 Task: Open Outlook and find the 'Customize' option in the Help section.
Action: Mouse moved to (215, 26)
Screenshot: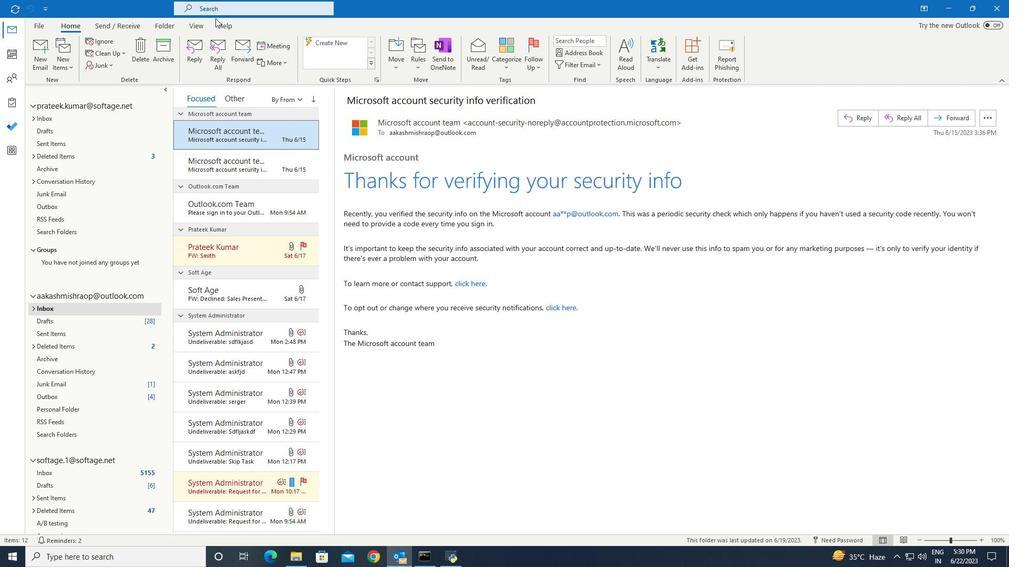 
Action: Mouse pressed left at (215, 26)
Screenshot: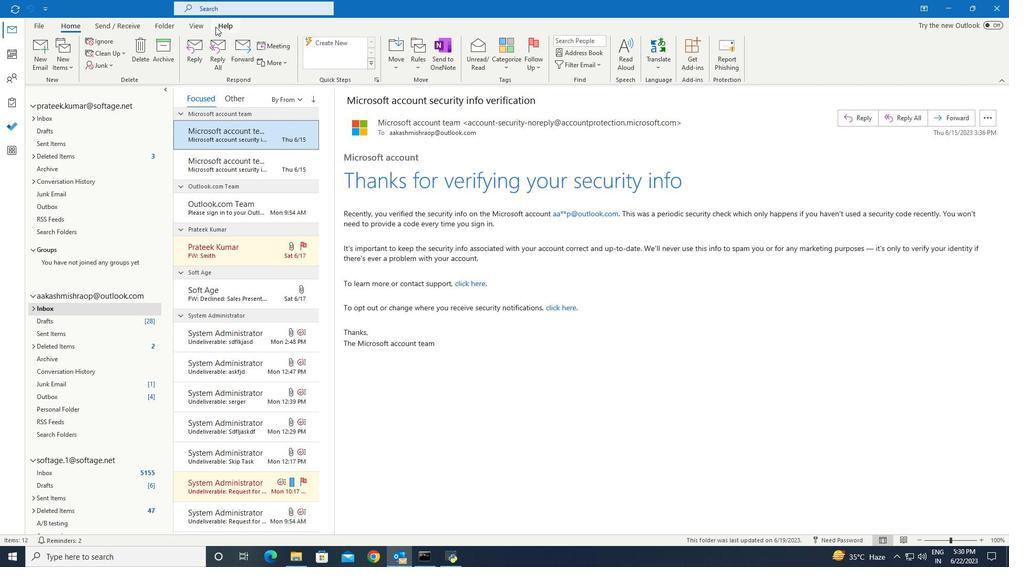 
Action: Mouse moved to (29, 48)
Screenshot: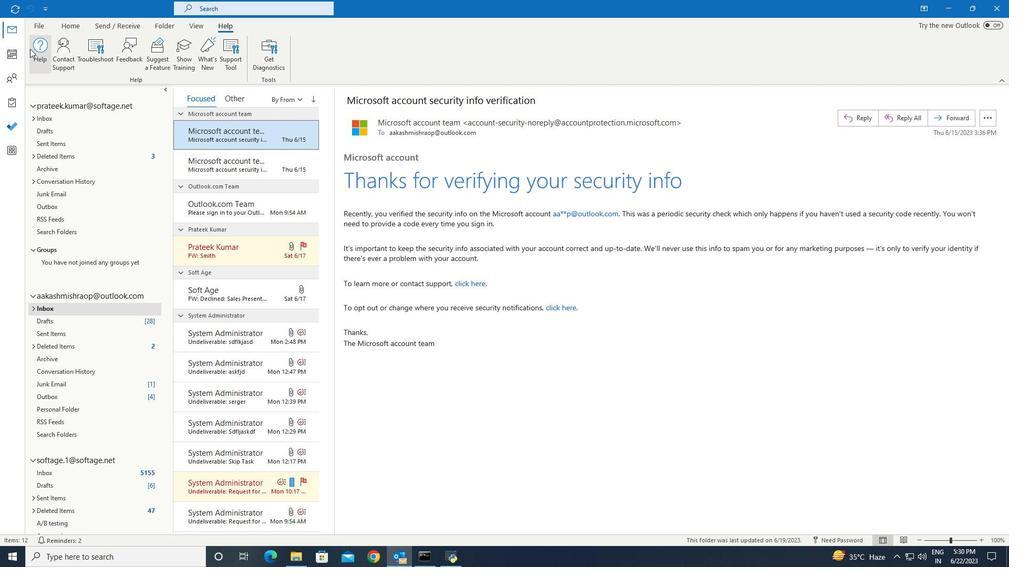 
Action: Mouse pressed left at (29, 48)
Screenshot: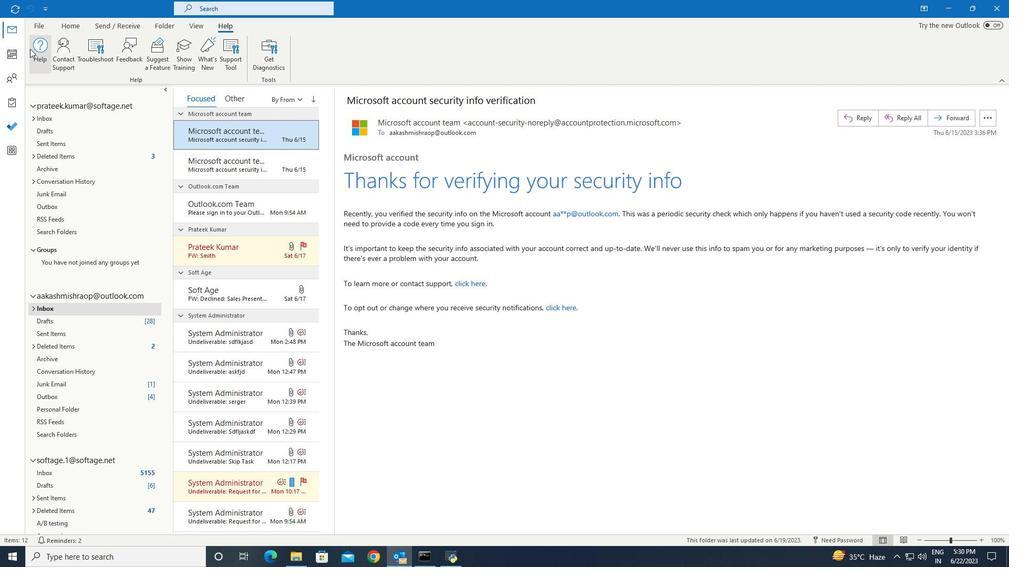 
Action: Mouse moved to (823, 173)
Screenshot: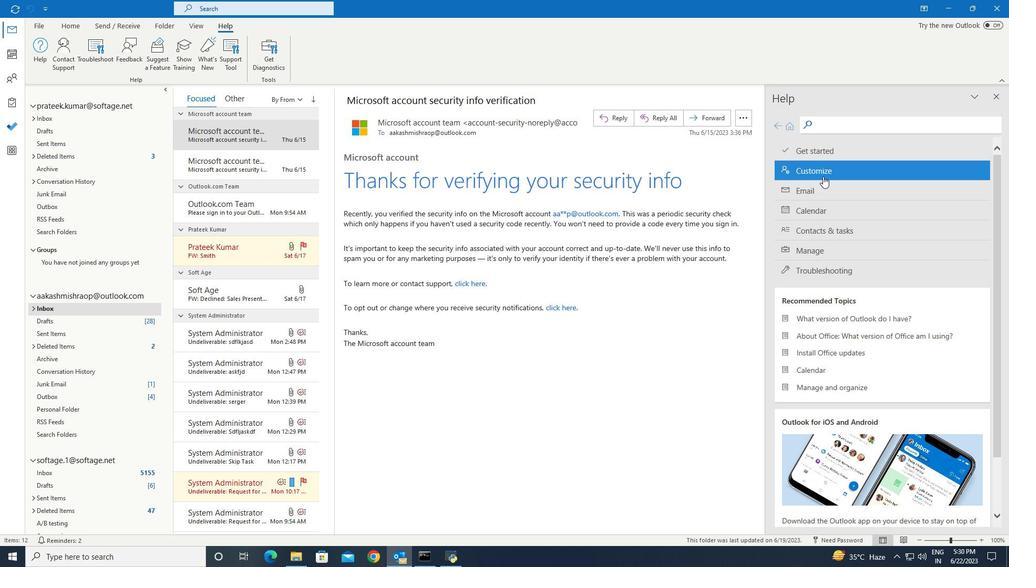 
Action: Mouse pressed left at (823, 173)
Screenshot: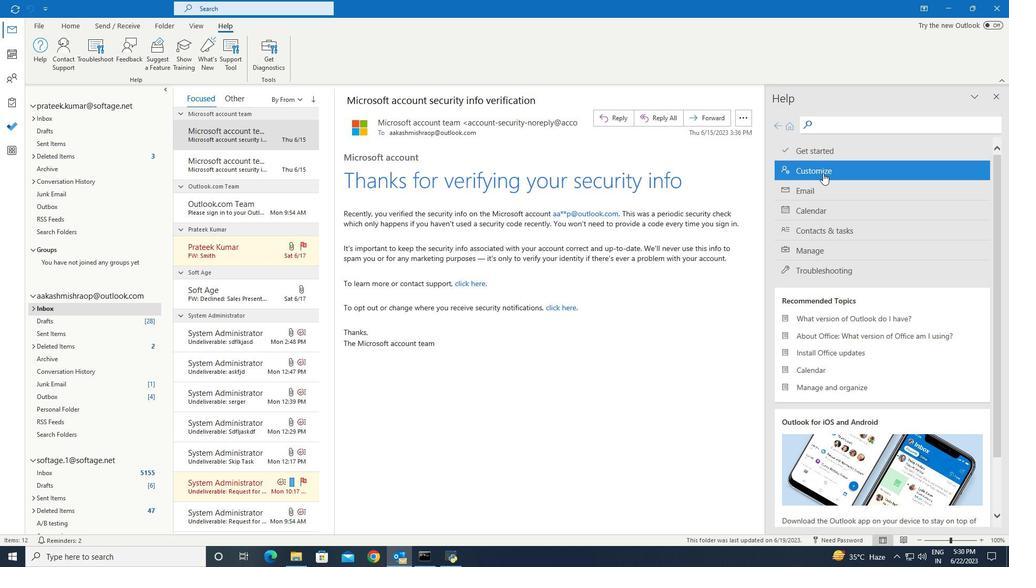 
Action: Mouse pressed left at (823, 173)
Screenshot: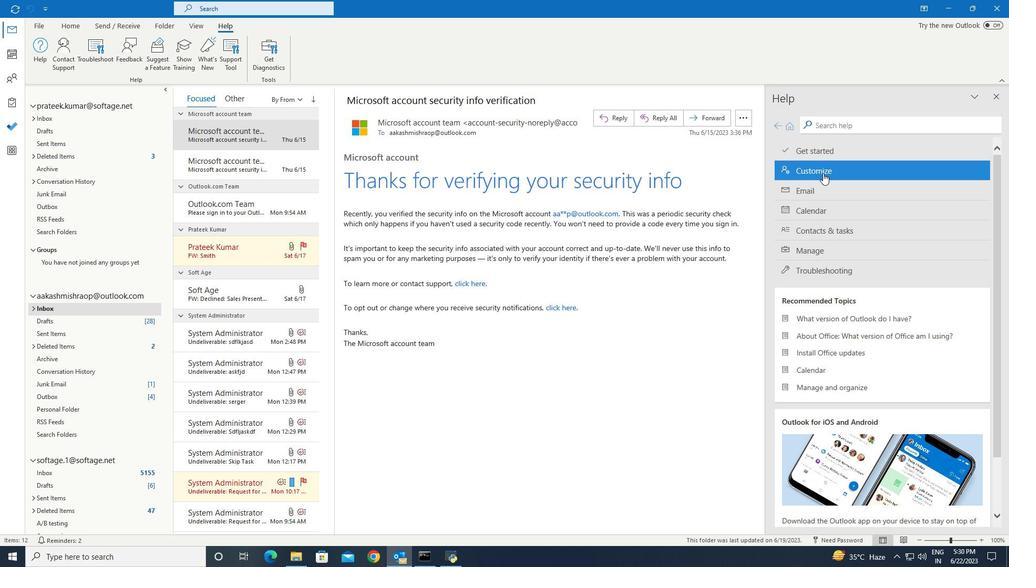 
